 Task: Change the x264 profile to high 10.
Action: Mouse moved to (113, 11)
Screenshot: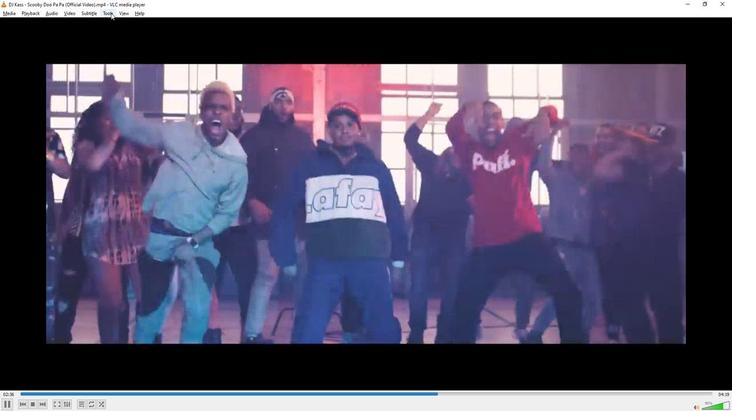 
Action: Mouse pressed left at (113, 11)
Screenshot: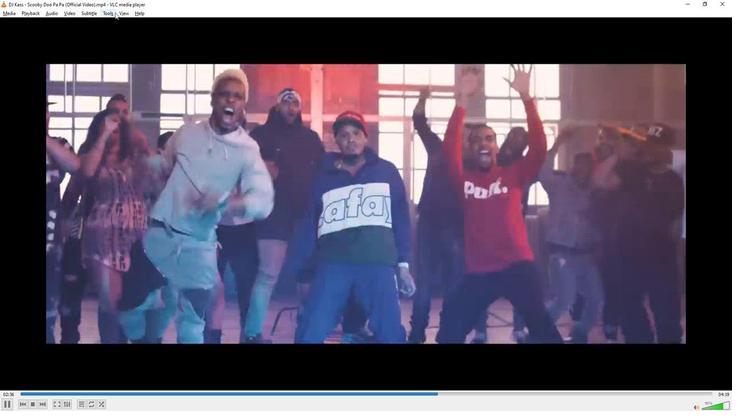 
Action: Mouse moved to (122, 105)
Screenshot: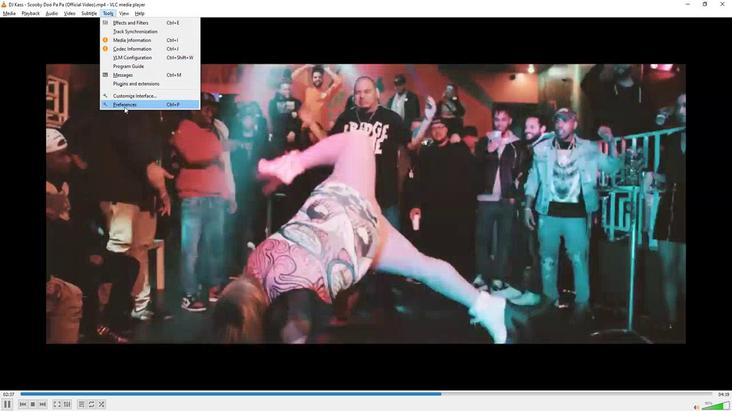 
Action: Mouse pressed left at (122, 105)
Screenshot: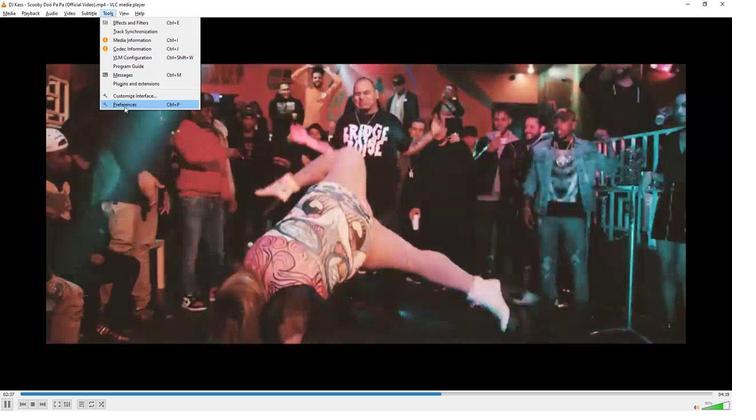 
Action: Mouse moved to (202, 103)
Screenshot: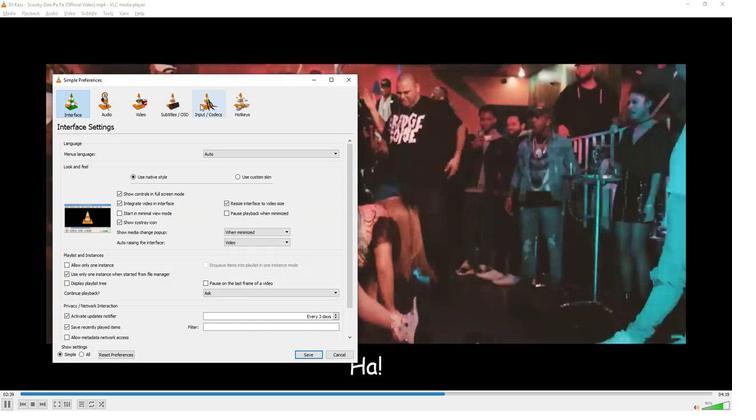 
Action: Mouse pressed left at (202, 103)
Screenshot: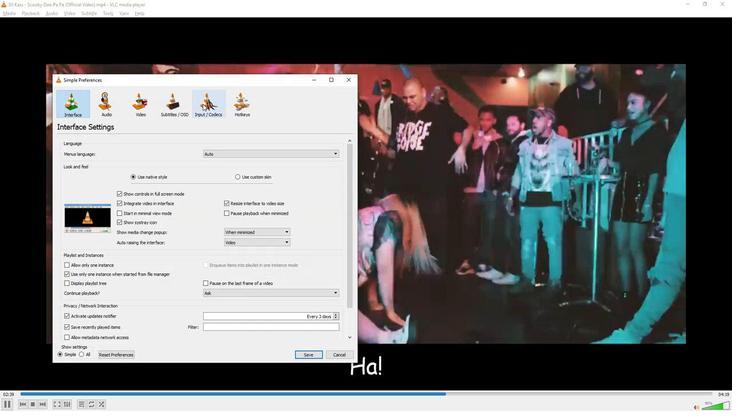 
Action: Mouse moved to (201, 203)
Screenshot: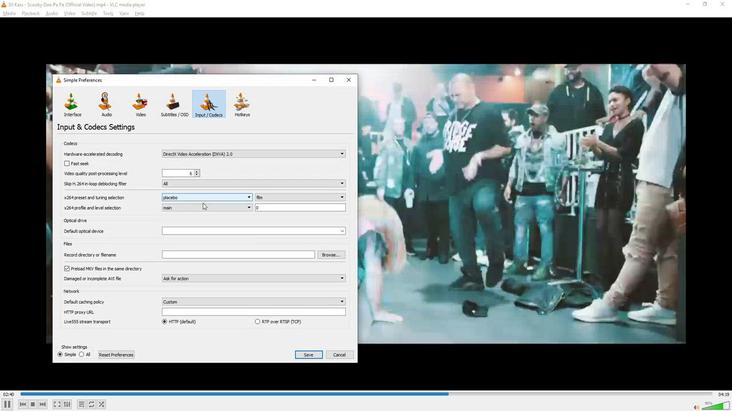 
Action: Mouse pressed left at (201, 203)
Screenshot: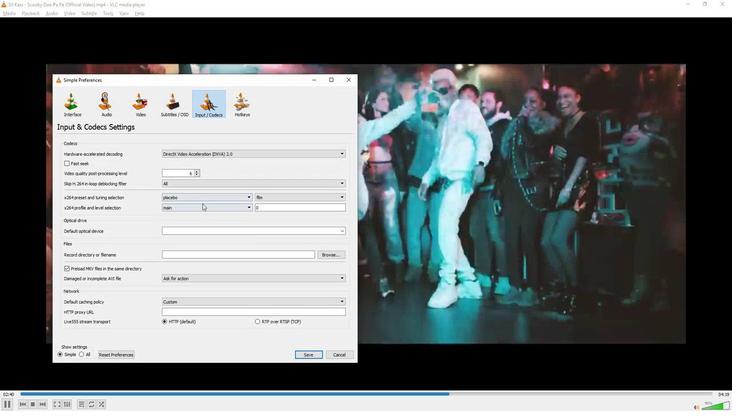 
Action: Mouse moved to (178, 226)
Screenshot: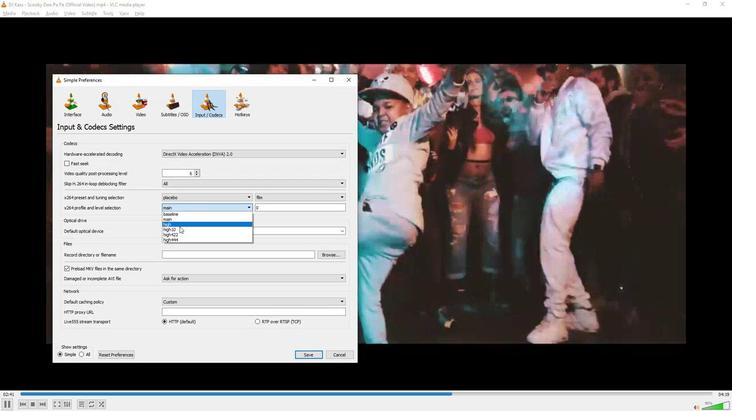 
Action: Mouse pressed left at (178, 226)
Screenshot: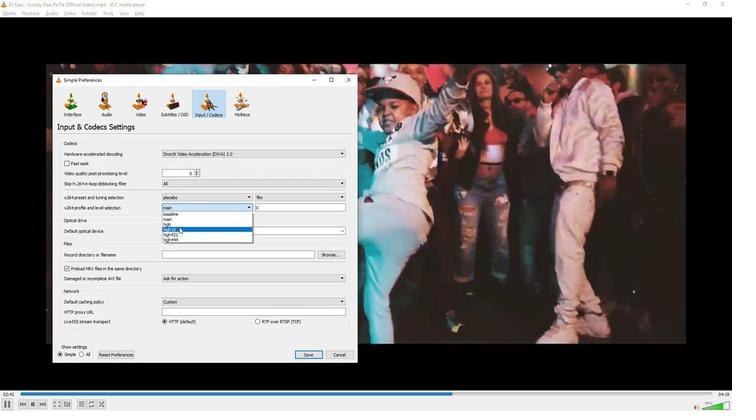 
Action: Mouse moved to (186, 237)
Screenshot: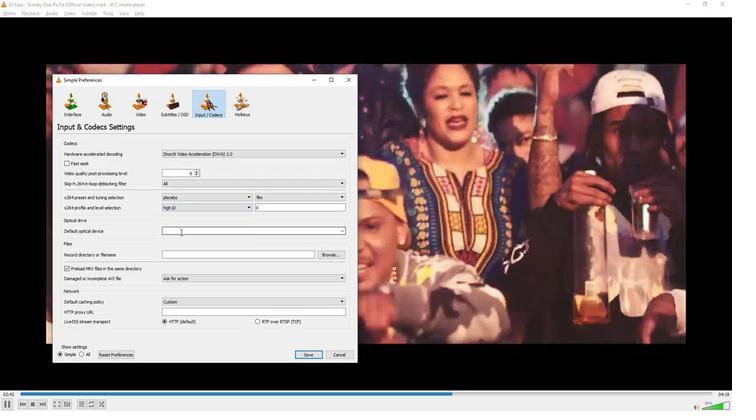 
